 Task: Add a condition where "Priority Less than -" in new tickets in your groups.
Action: Mouse moved to (113, 411)
Screenshot: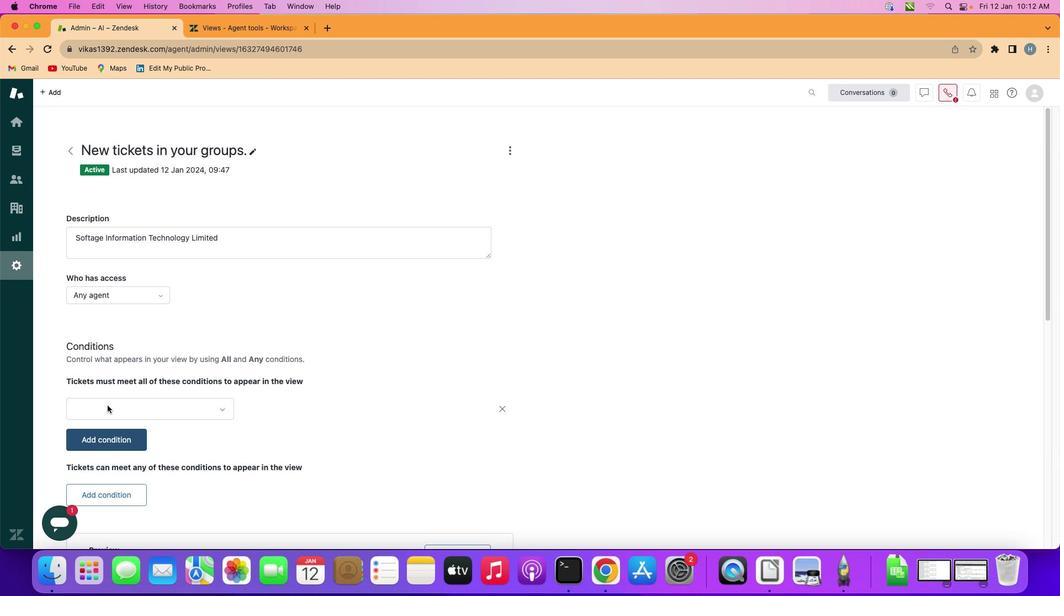 
Action: Mouse pressed left at (113, 411)
Screenshot: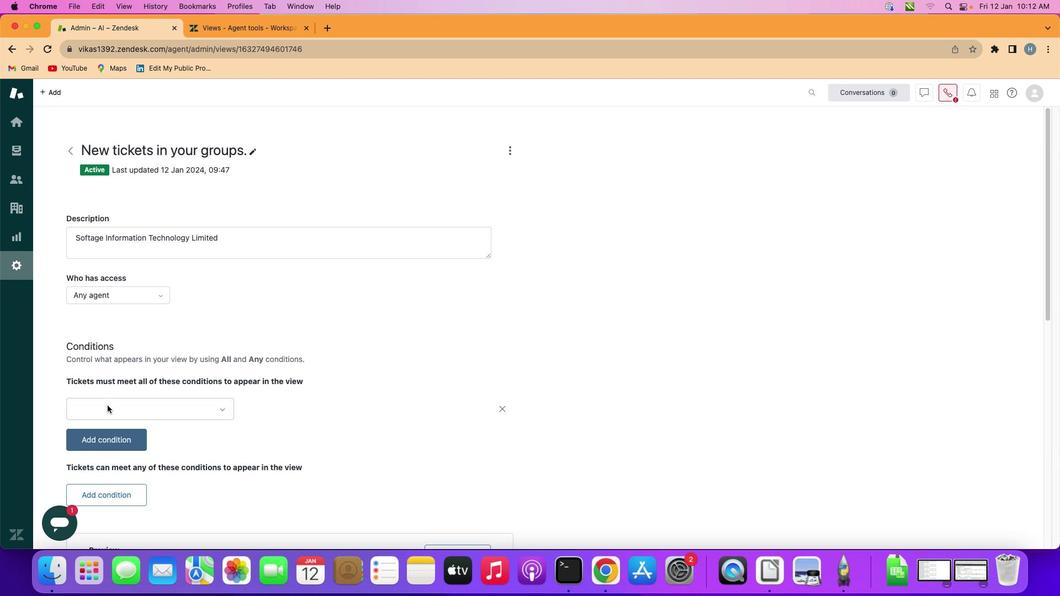 
Action: Mouse moved to (194, 414)
Screenshot: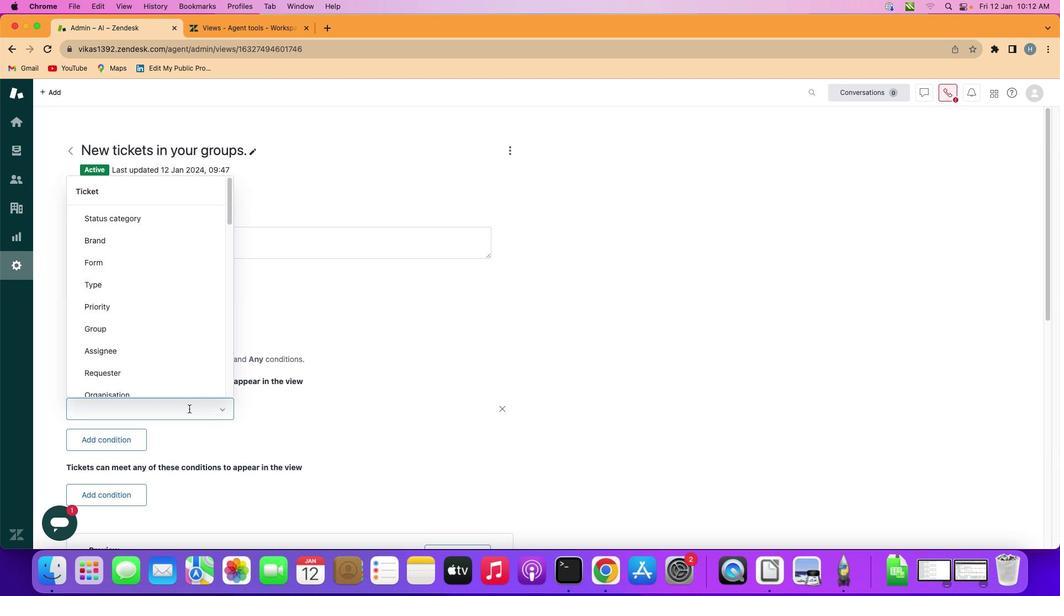 
Action: Mouse pressed left at (194, 414)
Screenshot: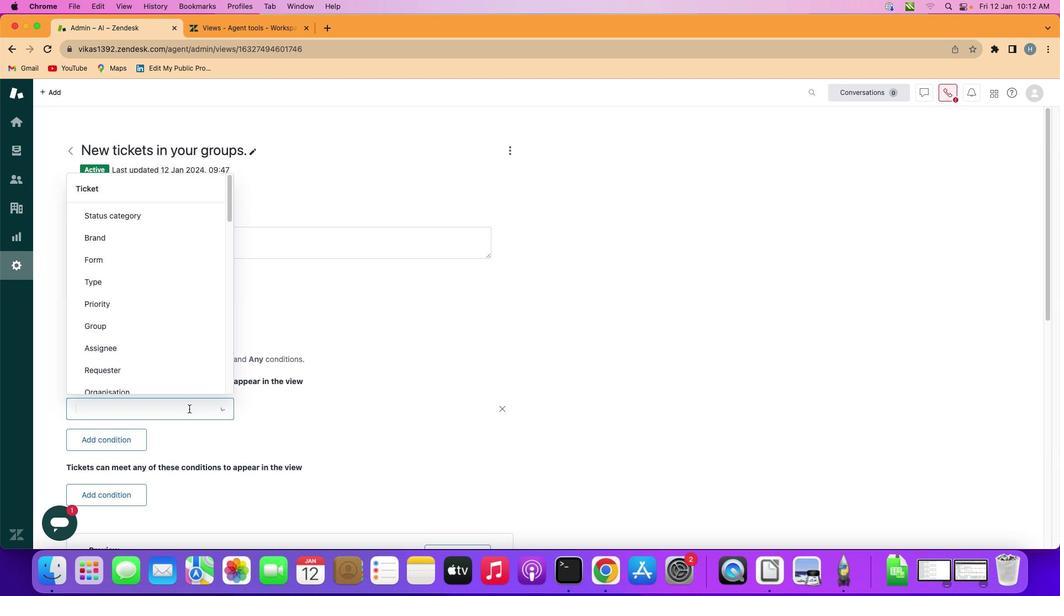 
Action: Mouse moved to (188, 307)
Screenshot: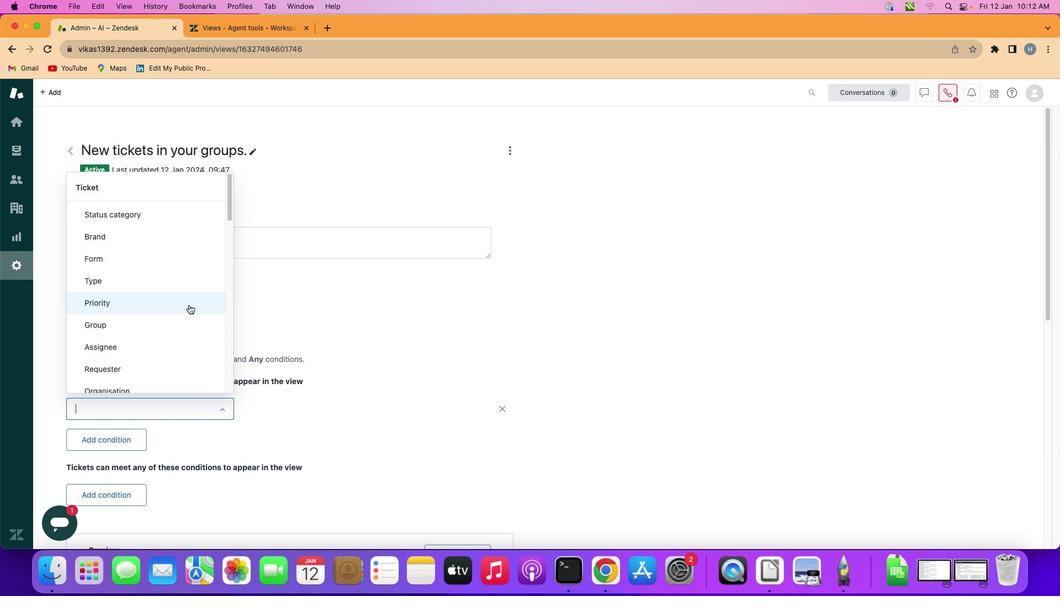 
Action: Mouse pressed left at (188, 307)
Screenshot: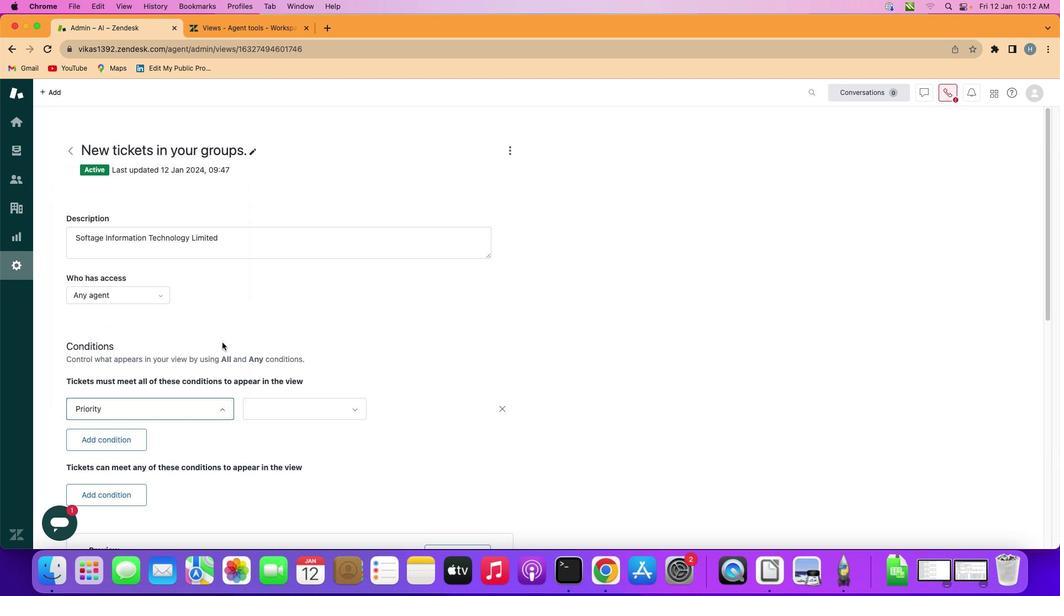 
Action: Mouse moved to (348, 409)
Screenshot: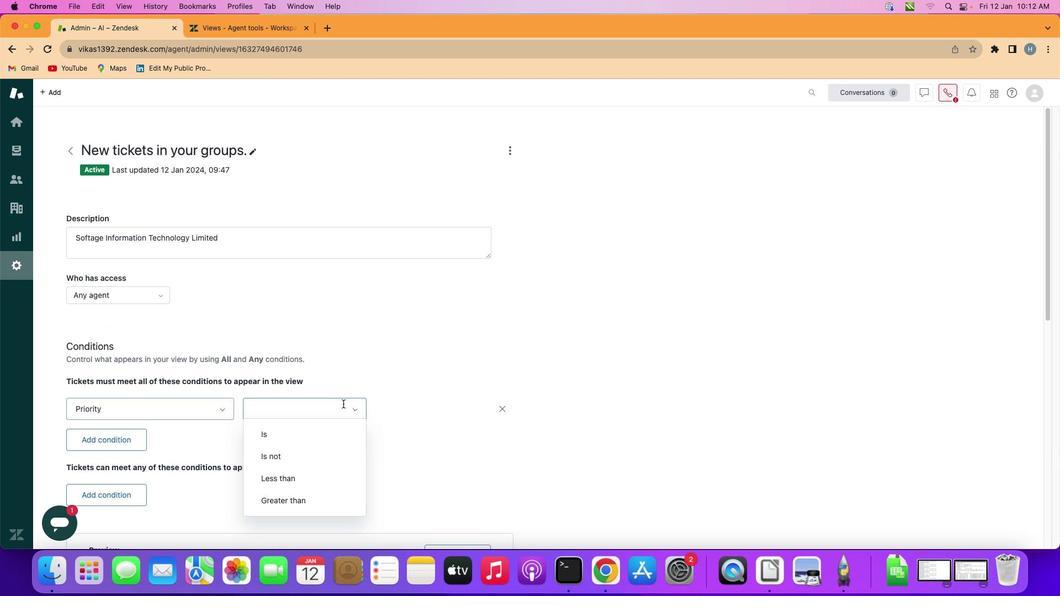 
Action: Mouse pressed left at (348, 409)
Screenshot: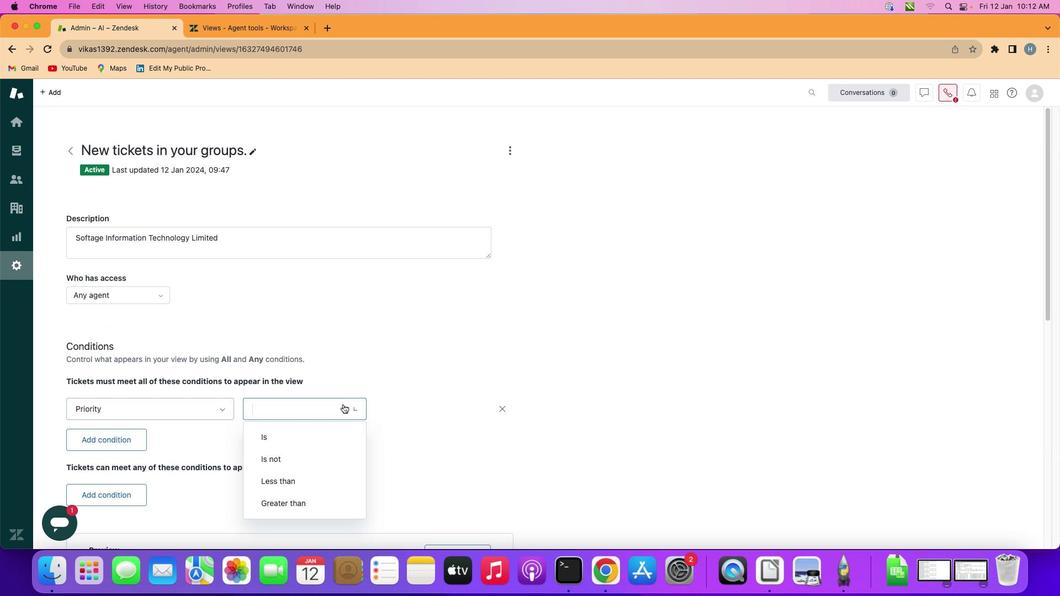 
Action: Mouse moved to (330, 478)
Screenshot: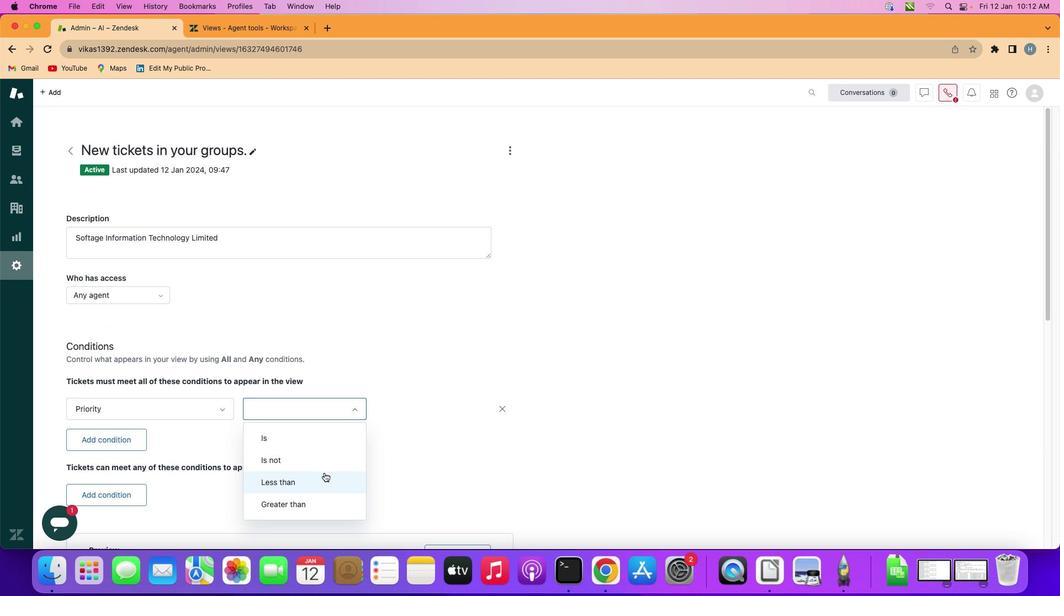 
Action: Mouse pressed left at (330, 478)
Screenshot: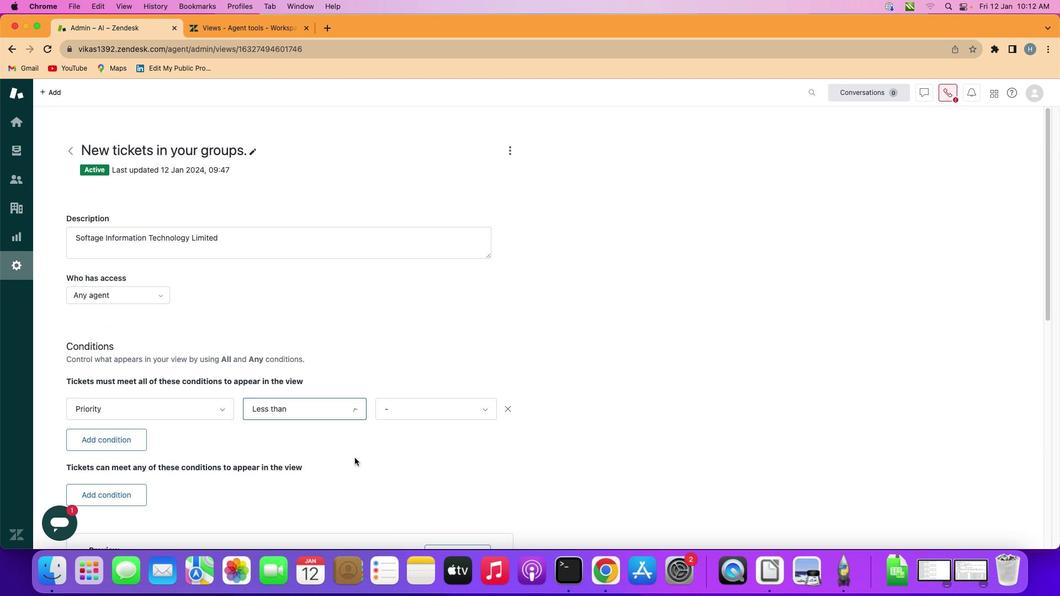
Action: Mouse moved to (468, 418)
Screenshot: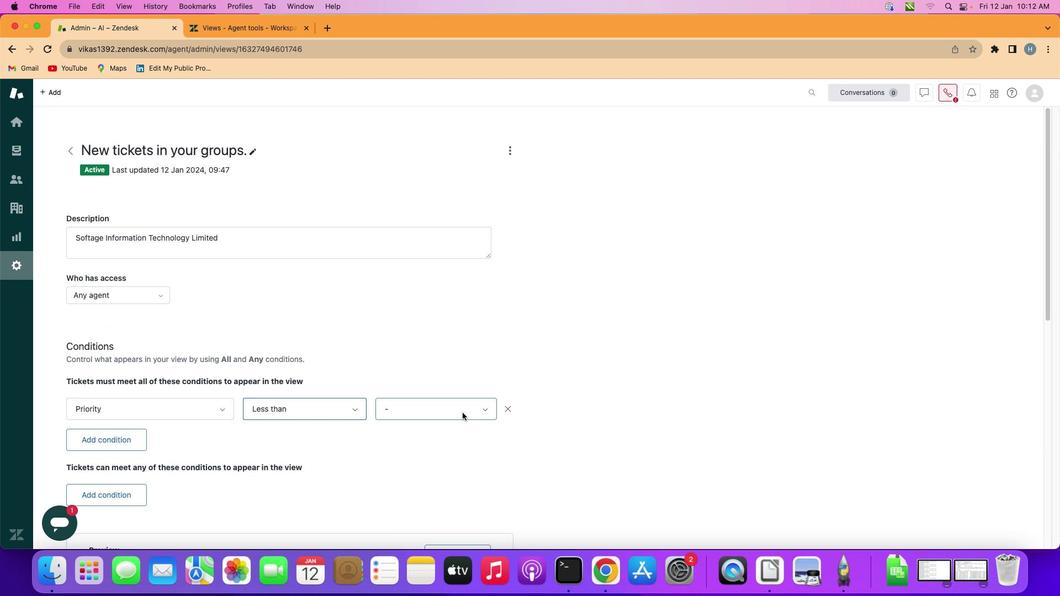 
Action: Mouse pressed left at (468, 418)
Screenshot: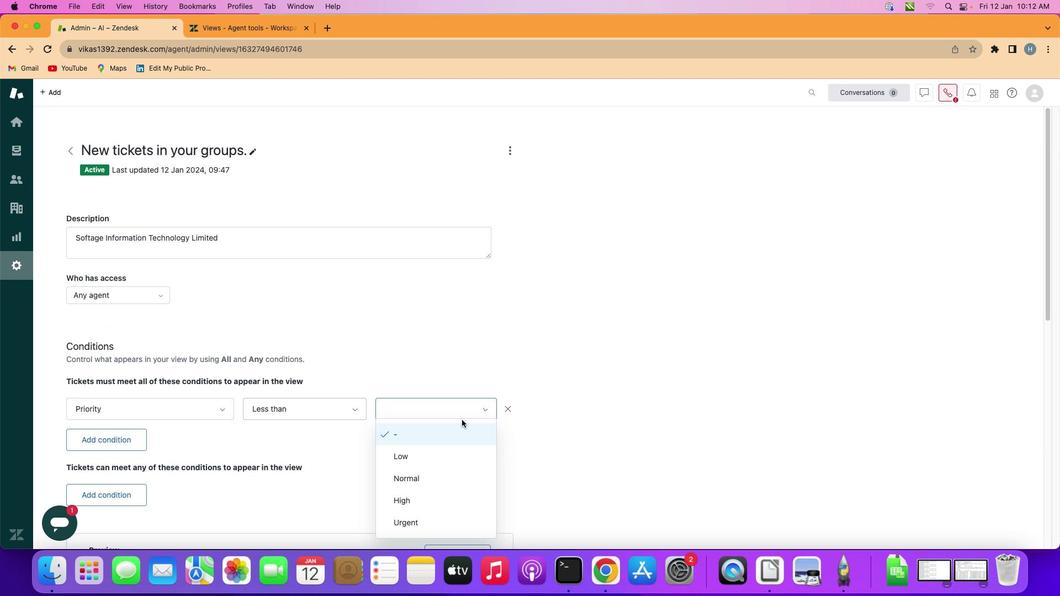 
Action: Mouse moved to (461, 442)
Screenshot: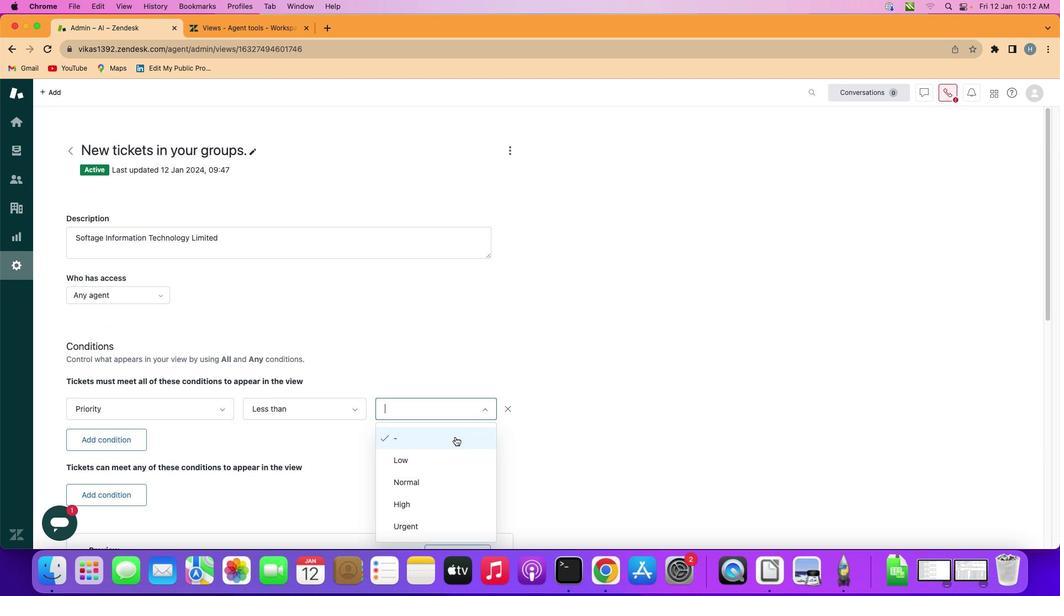 
Action: Mouse pressed left at (461, 442)
Screenshot: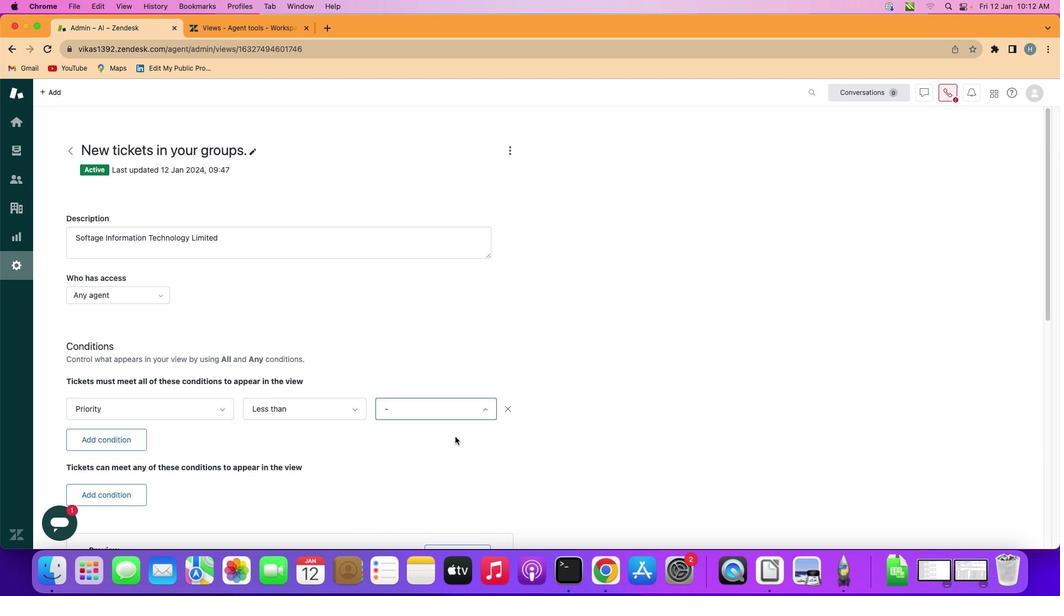 
